 Task: Change the mouse wheel vertical axis control to volume control.
Action: Mouse moved to (113, 8)
Screenshot: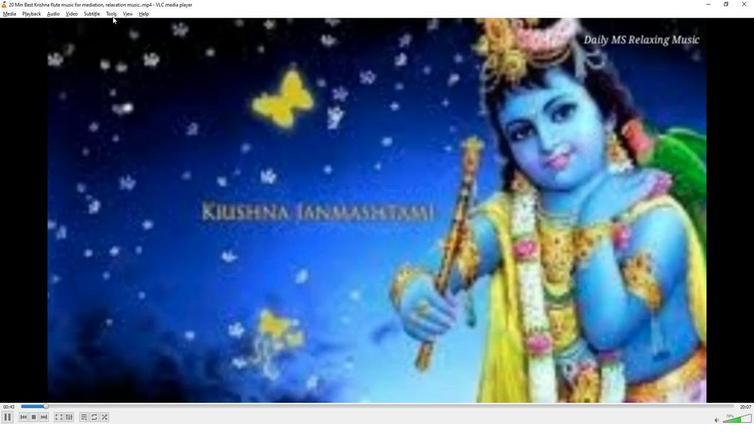 
Action: Mouse pressed left at (113, 8)
Screenshot: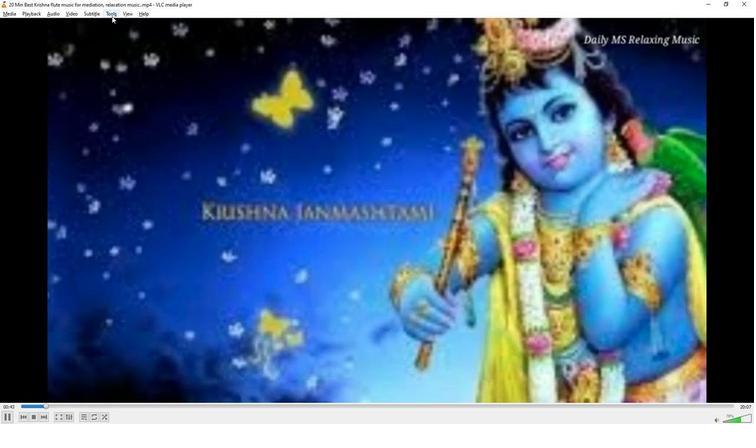 
Action: Mouse moved to (120, 101)
Screenshot: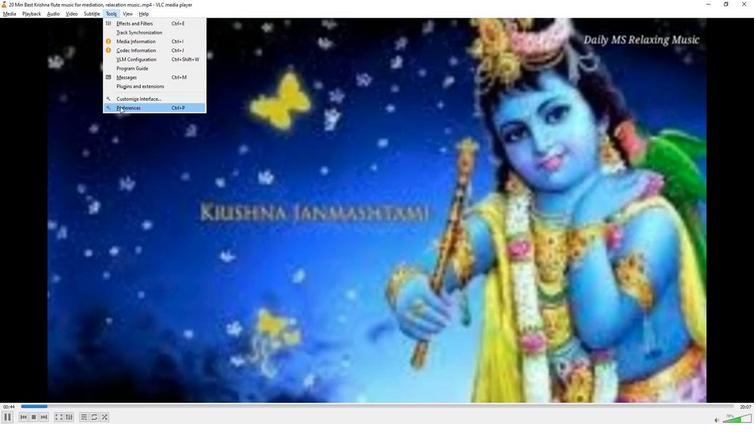 
Action: Mouse pressed left at (120, 101)
Screenshot: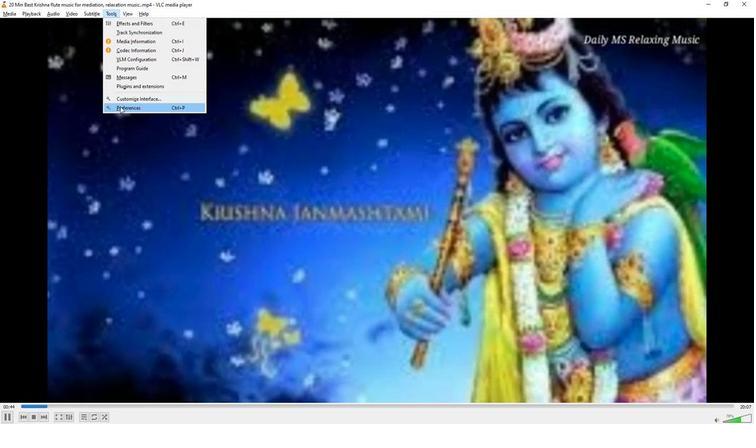 
Action: Mouse moved to (246, 345)
Screenshot: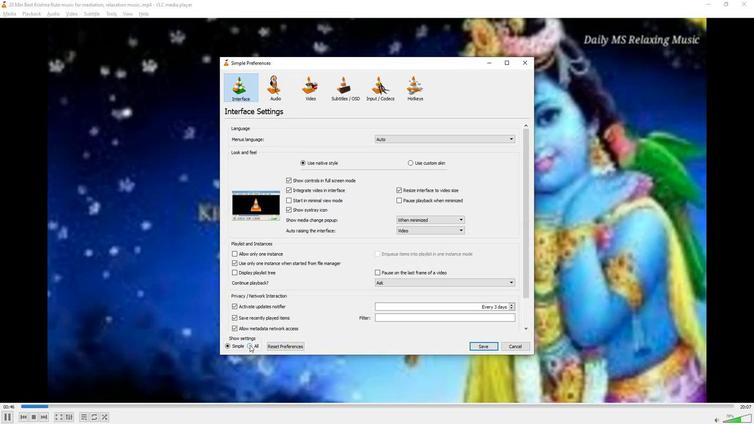 
Action: Mouse pressed left at (246, 345)
Screenshot: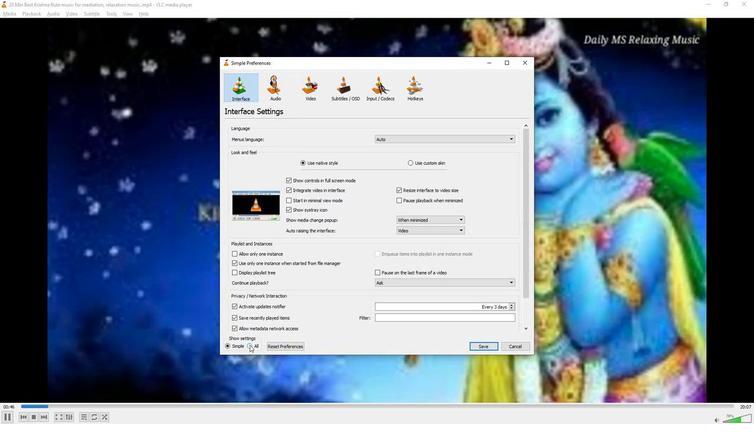 
Action: Mouse moved to (245, 302)
Screenshot: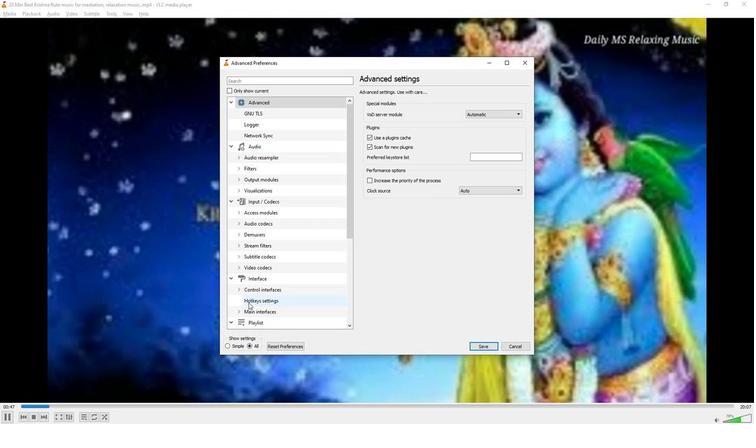 
Action: Mouse pressed left at (245, 302)
Screenshot: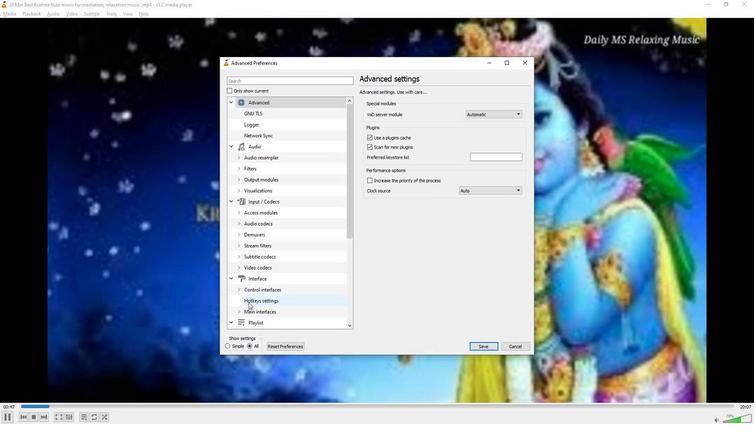 
Action: Mouse moved to (508, 100)
Screenshot: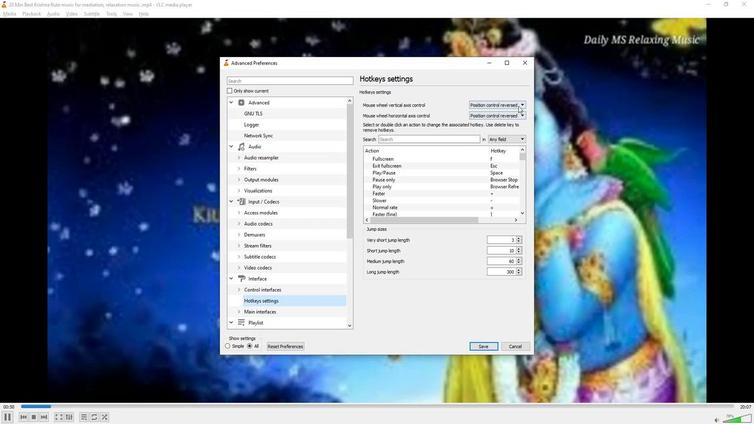 
Action: Mouse pressed left at (508, 100)
Screenshot: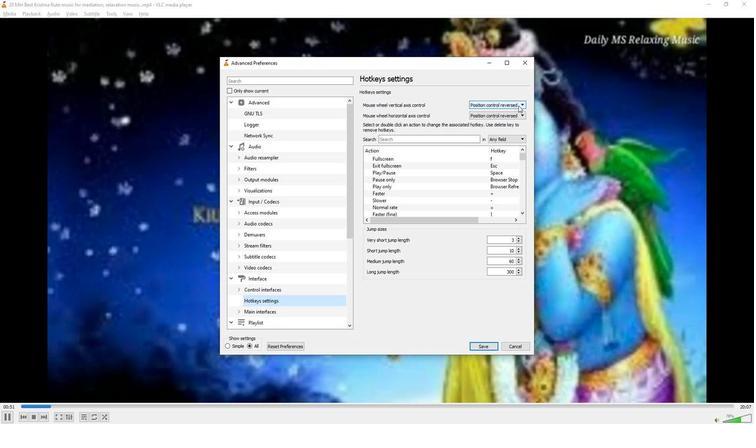
Action: Mouse moved to (491, 112)
Screenshot: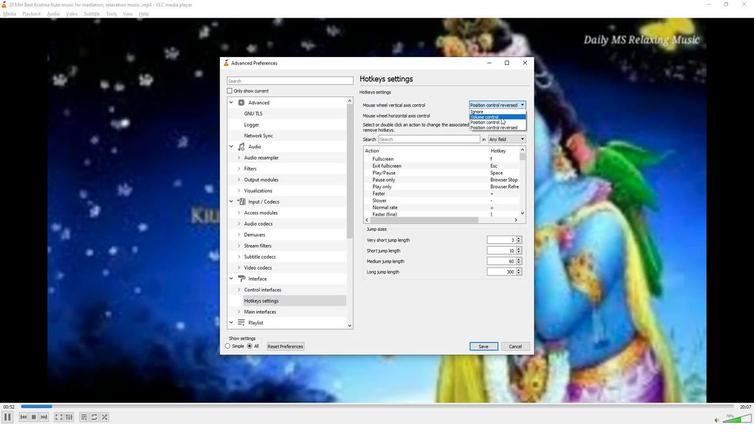 
Action: Mouse pressed left at (491, 112)
Screenshot: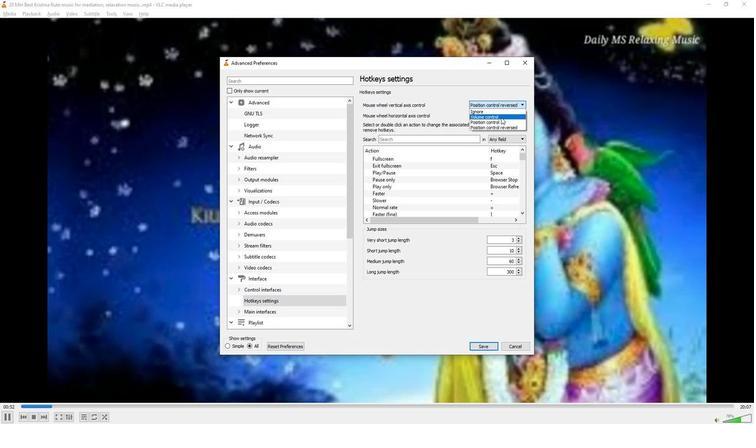 
Action: Mouse moved to (413, 96)
Screenshot: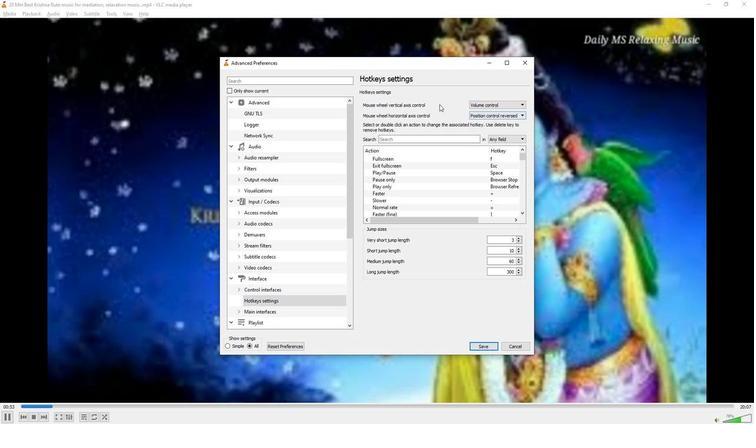 
